 Task: Find the distance between Nashville and Edwin Warner Park.
Action: Key pressed <Key.backspace>nashville
Screenshot: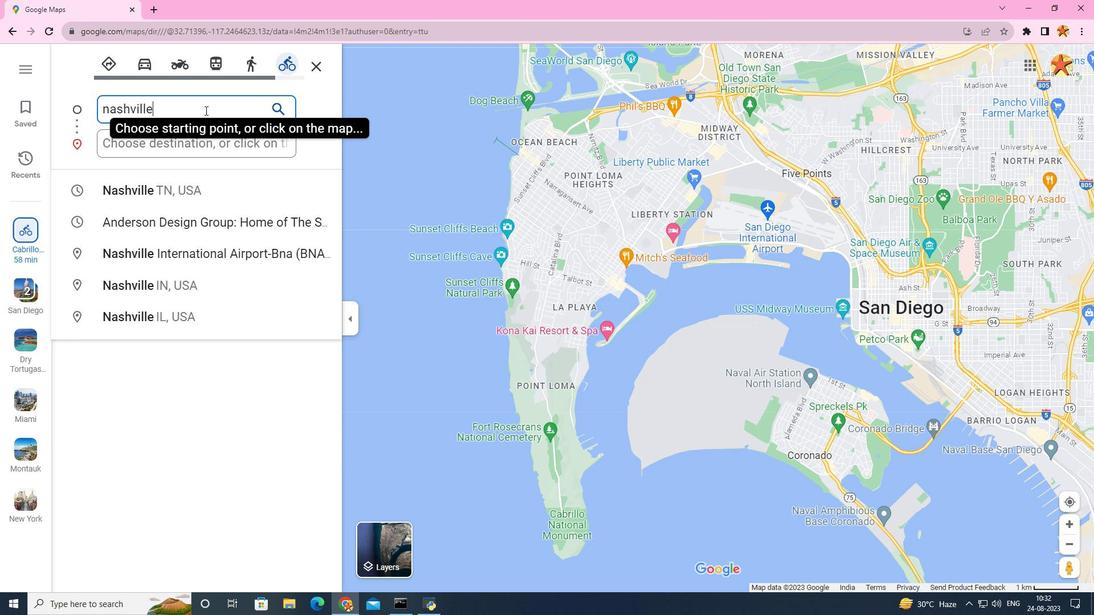 
Action: Mouse moved to (172, 191)
Screenshot: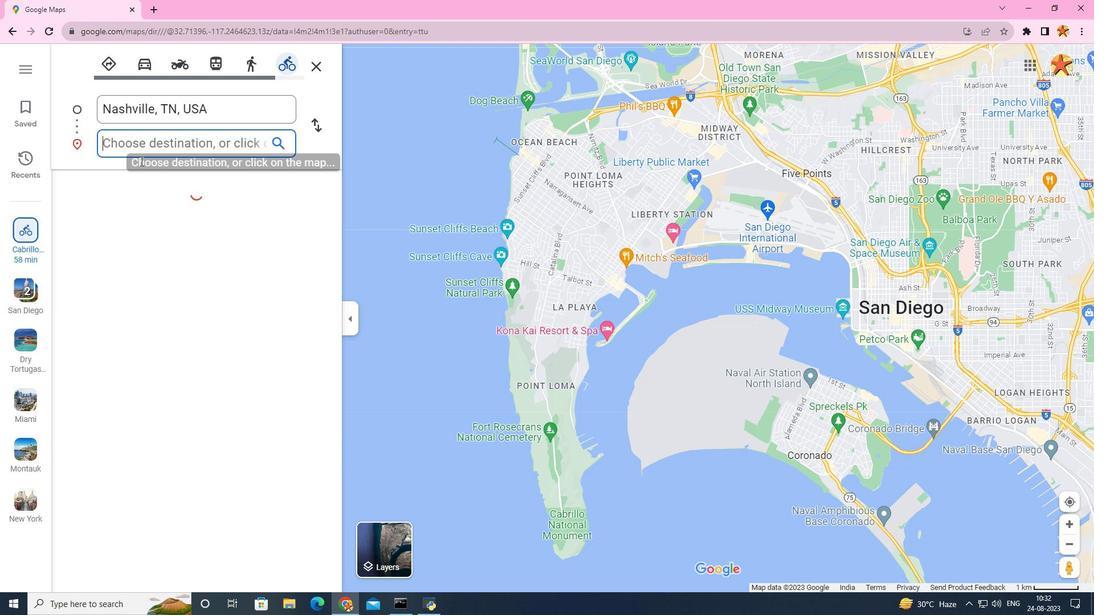 
Action: Mouse pressed left at (172, 191)
Screenshot: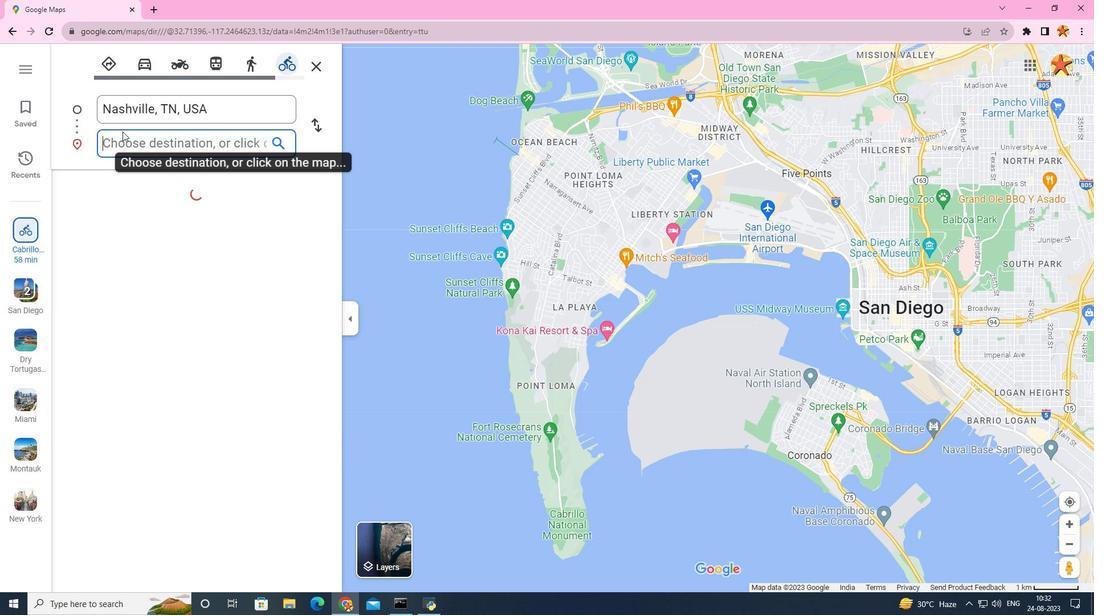 
Action: Mouse moved to (114, 138)
Screenshot: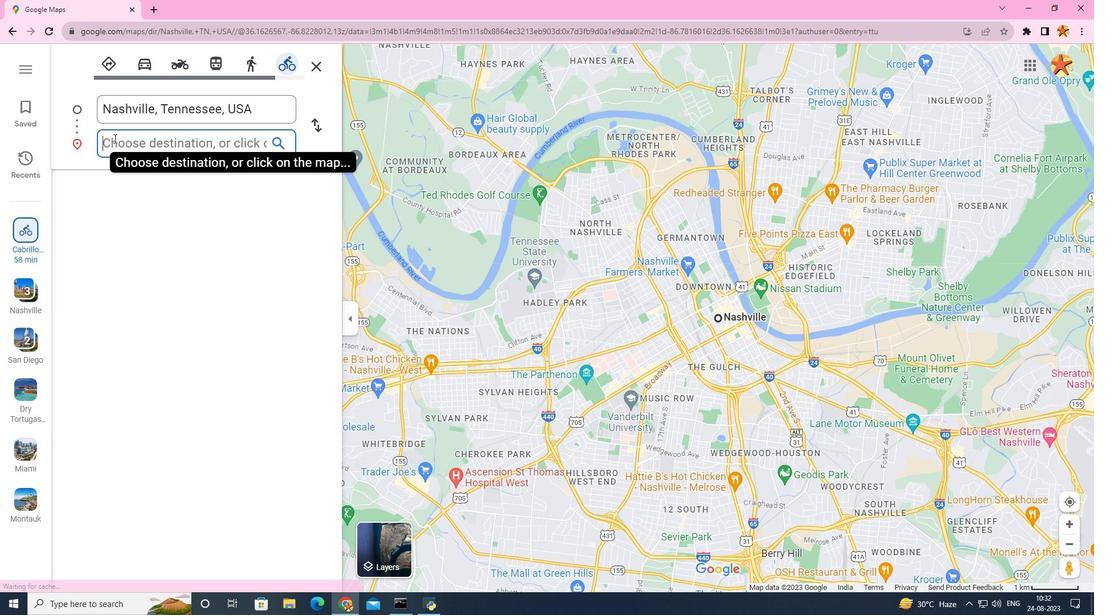 
Action: Mouse pressed left at (114, 138)
Screenshot: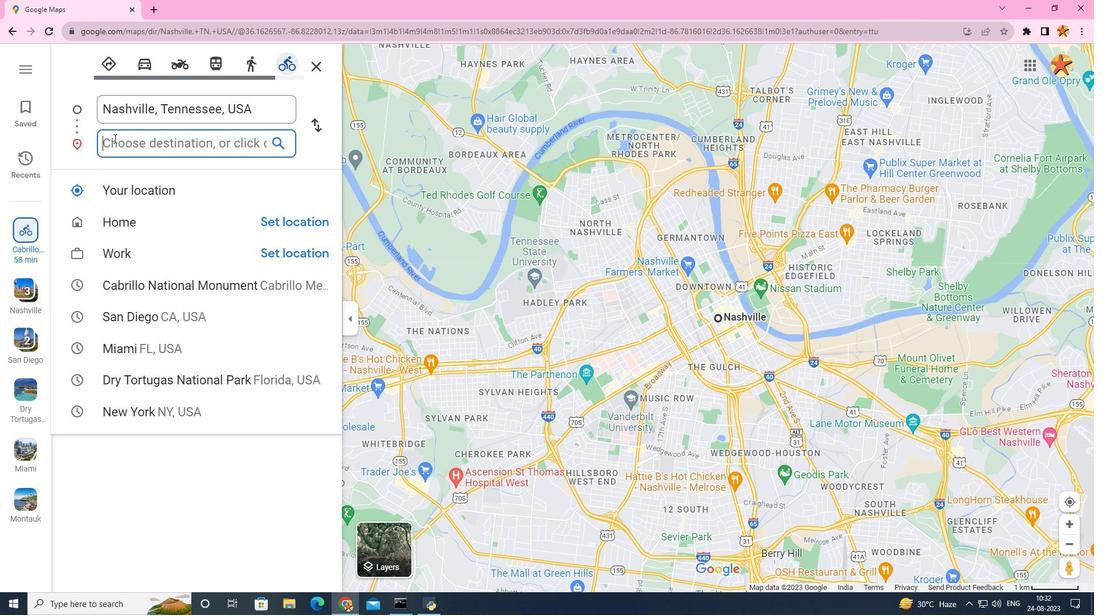 
Action: Mouse moved to (112, 140)
Screenshot: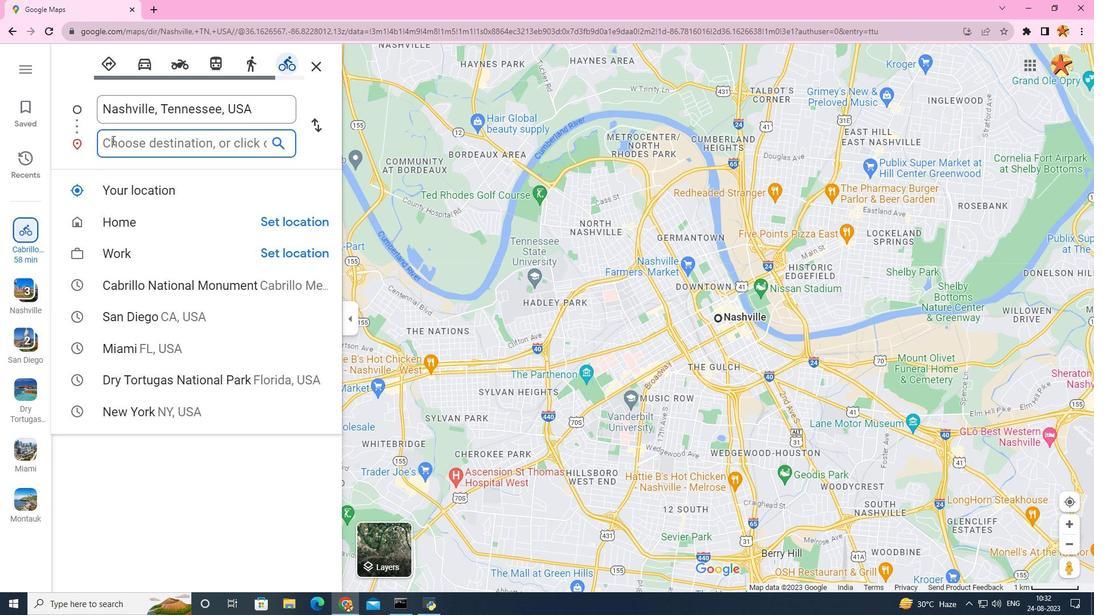 
Action: Key pressed edwin<Key.space>
Screenshot: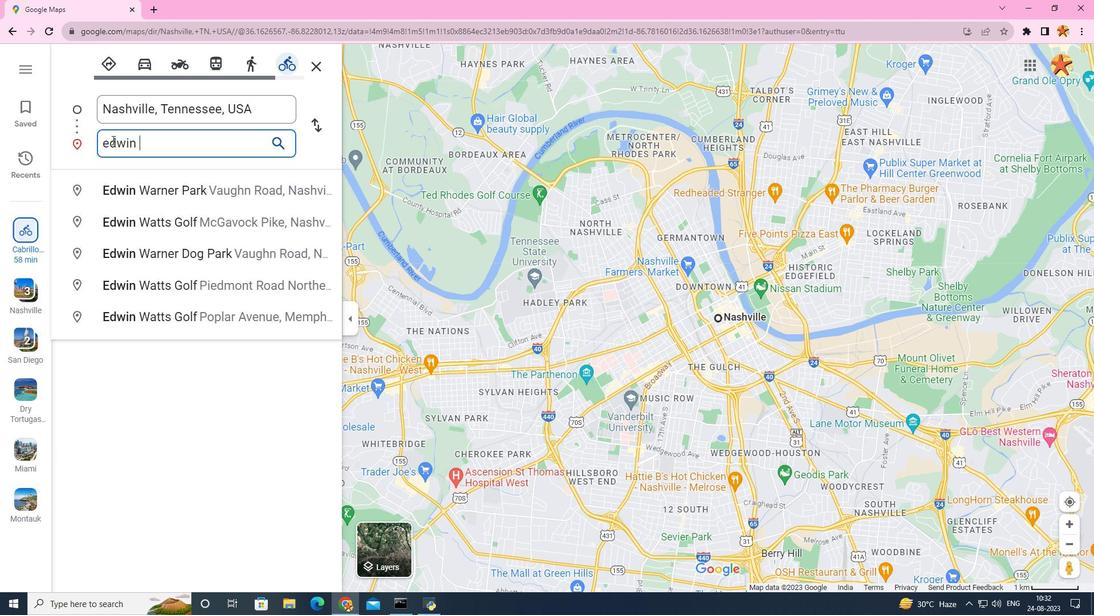 
Action: Mouse moved to (129, 181)
Screenshot: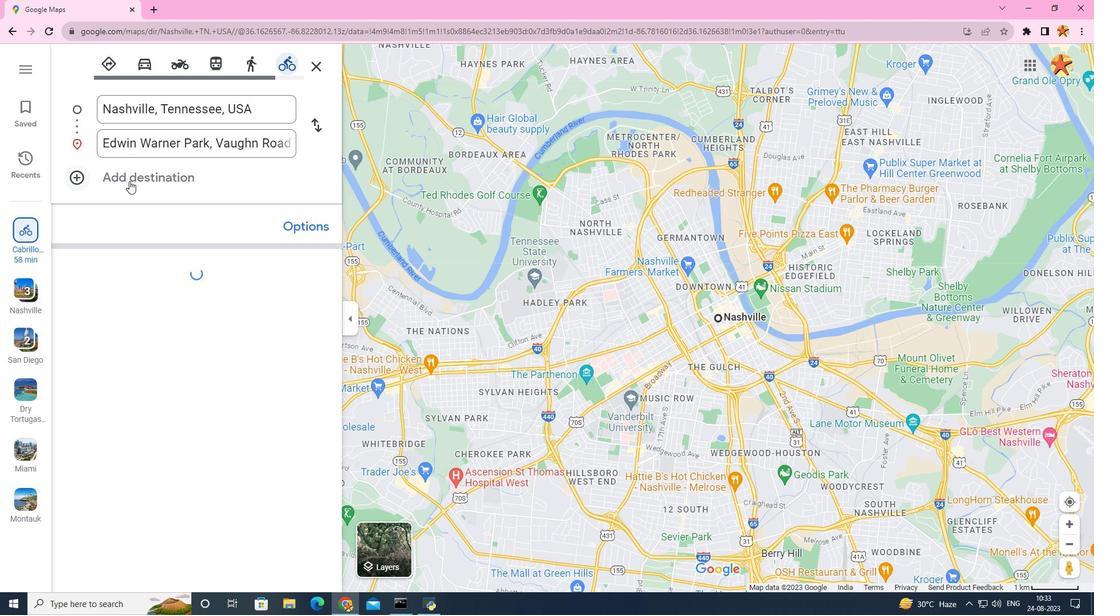 
Action: Mouse pressed left at (129, 181)
Screenshot: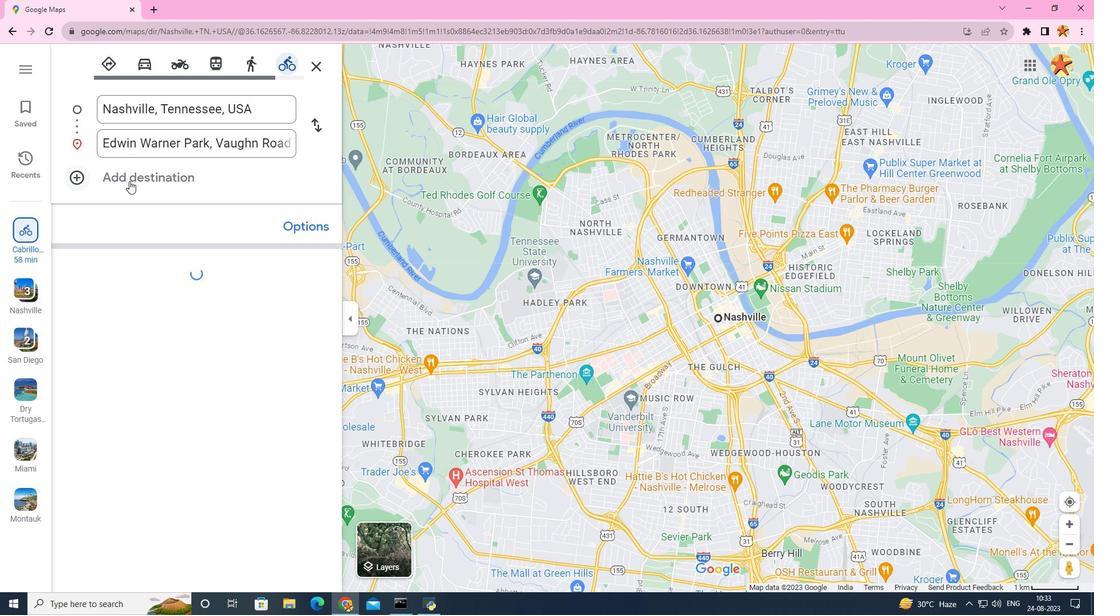 
Action: Mouse moved to (620, 555)
Screenshot: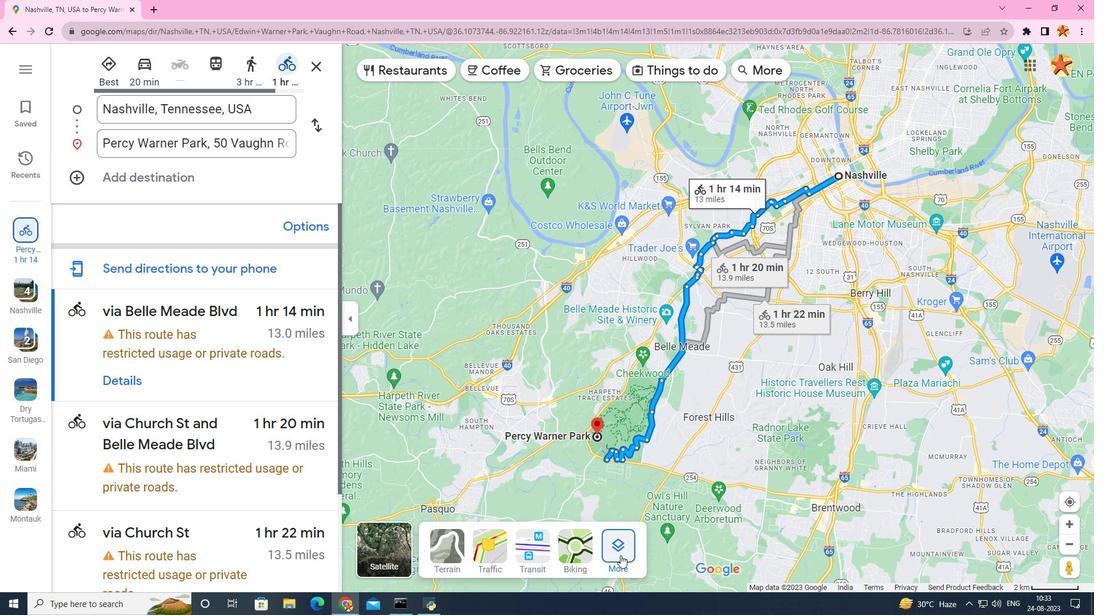 
Action: Mouse pressed left at (620, 555)
Screenshot: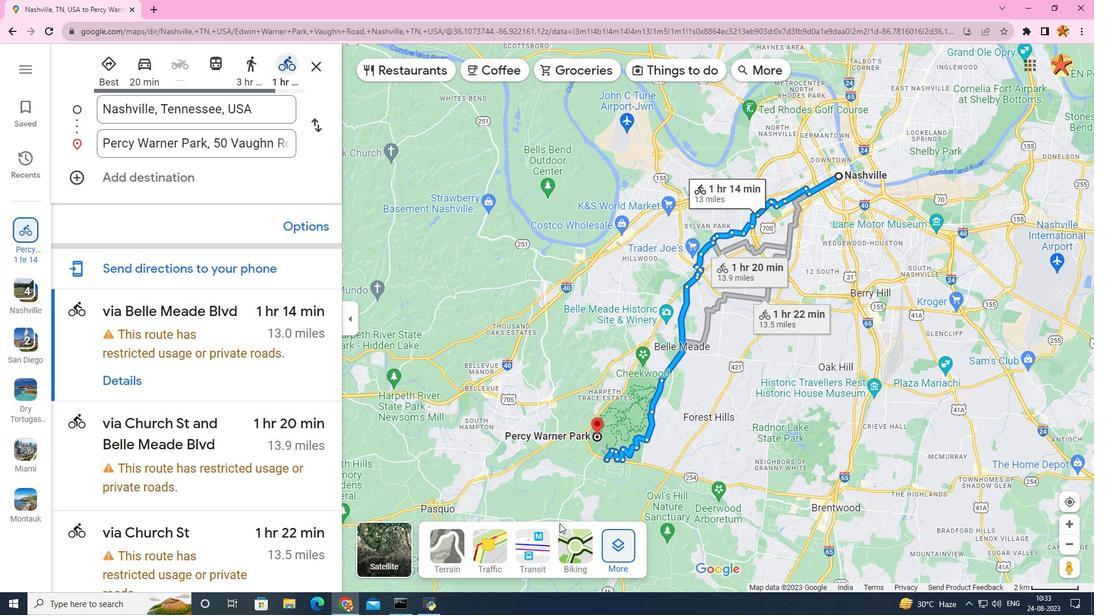 
Action: Mouse moved to (483, 428)
Screenshot: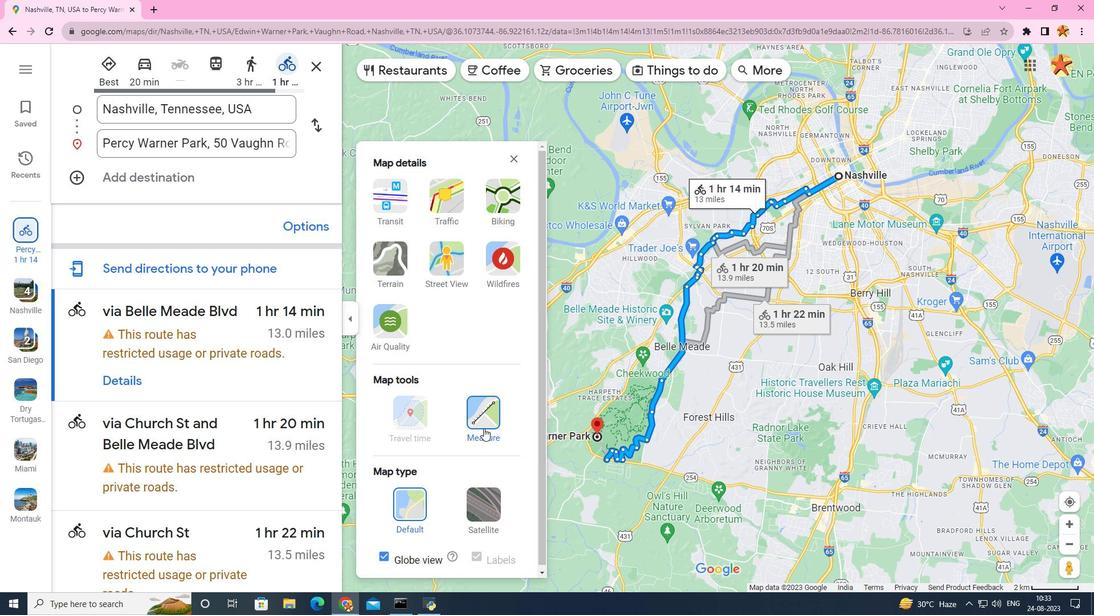 
Action: Mouse pressed left at (483, 428)
Screenshot: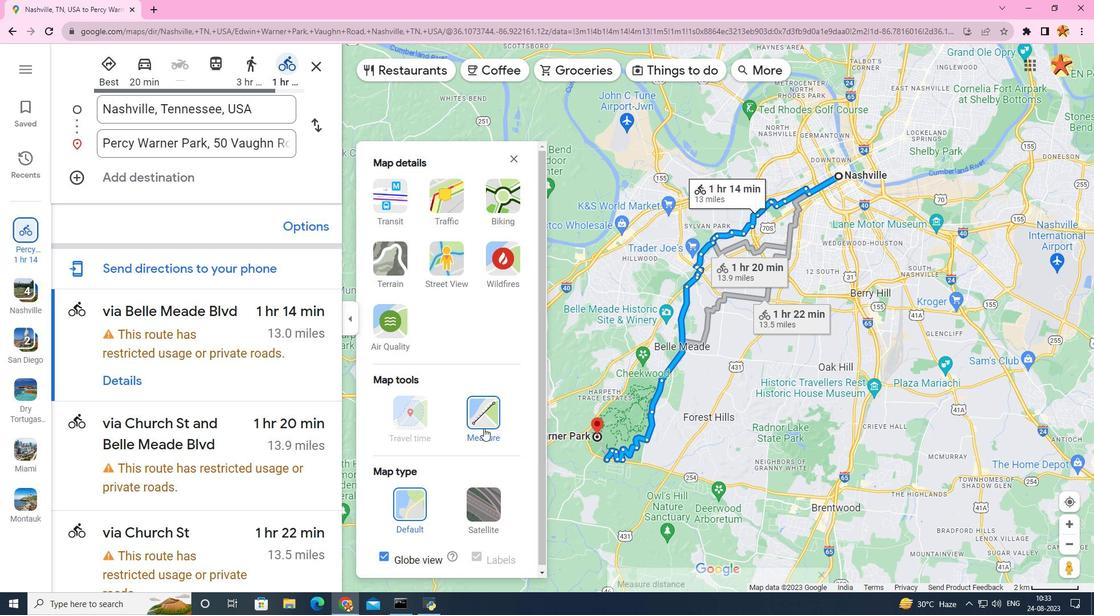 
Action: Mouse moved to (597, 434)
Screenshot: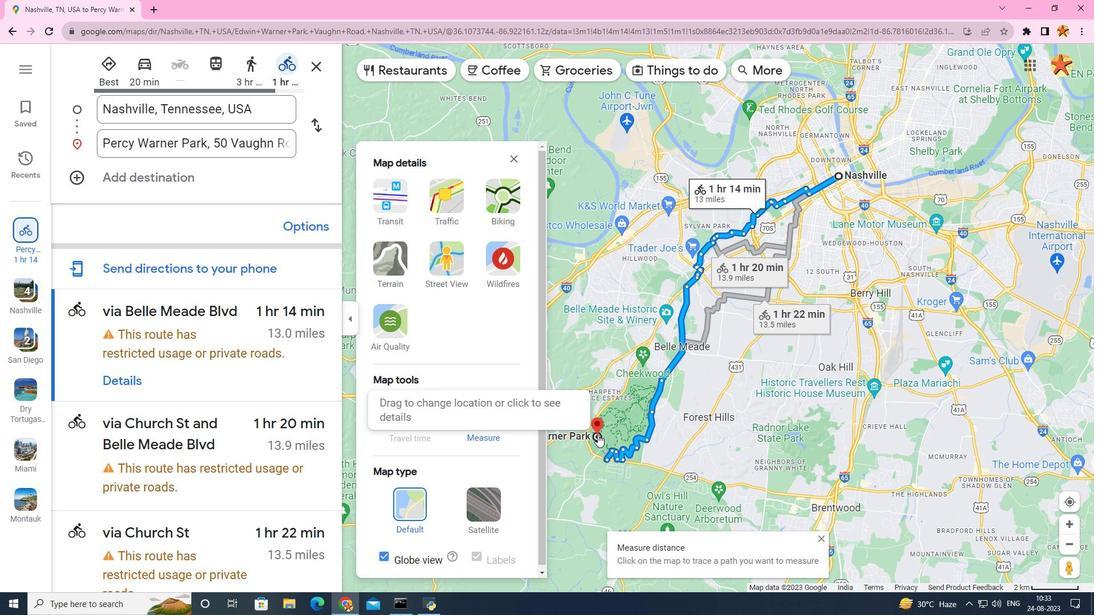 
Action: Mouse pressed left at (597, 434)
Screenshot: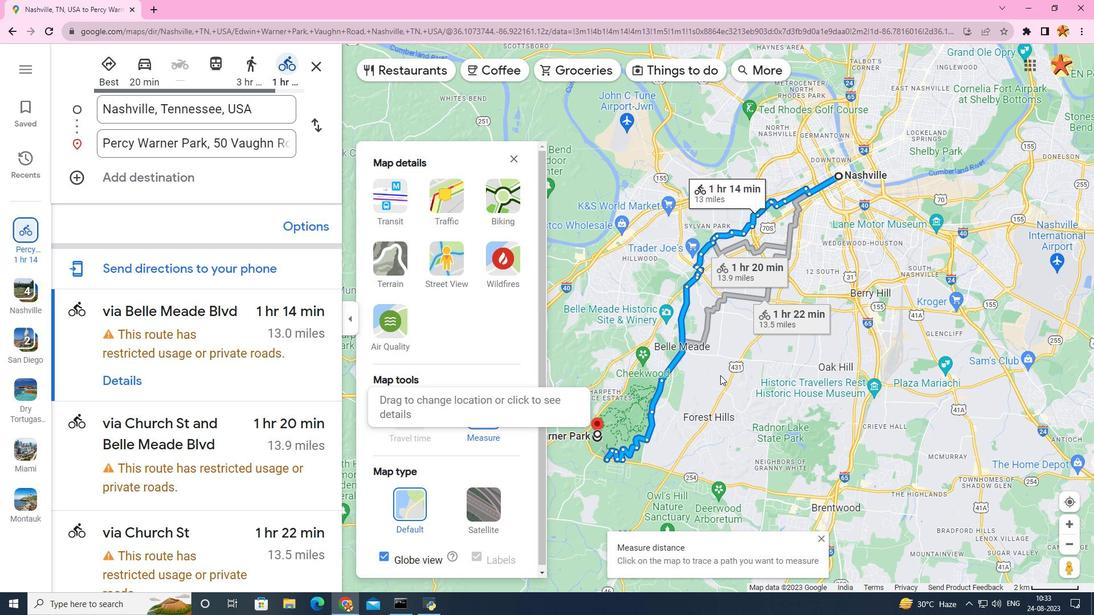 
Action: Mouse moved to (838, 175)
Screenshot: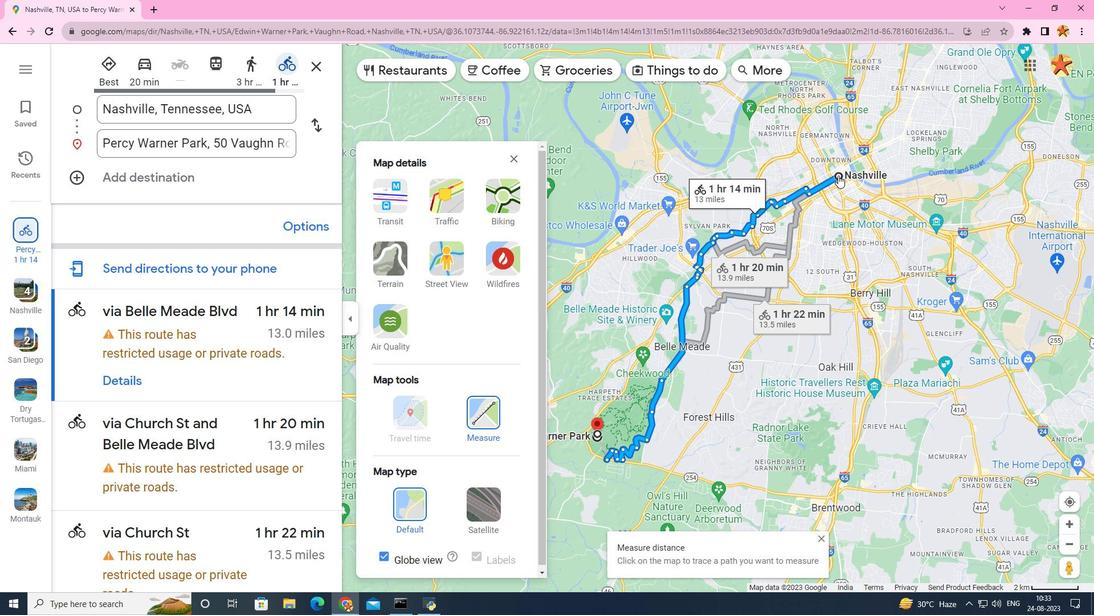 
Action: Mouse pressed left at (838, 175)
Screenshot: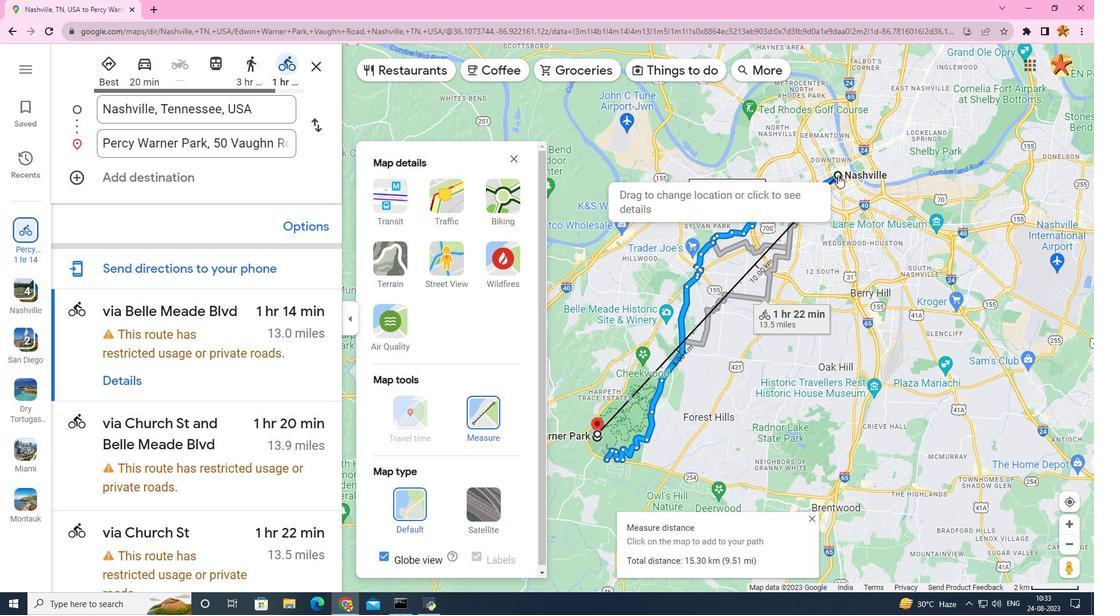 
Action: Mouse moved to (615, 360)
Screenshot: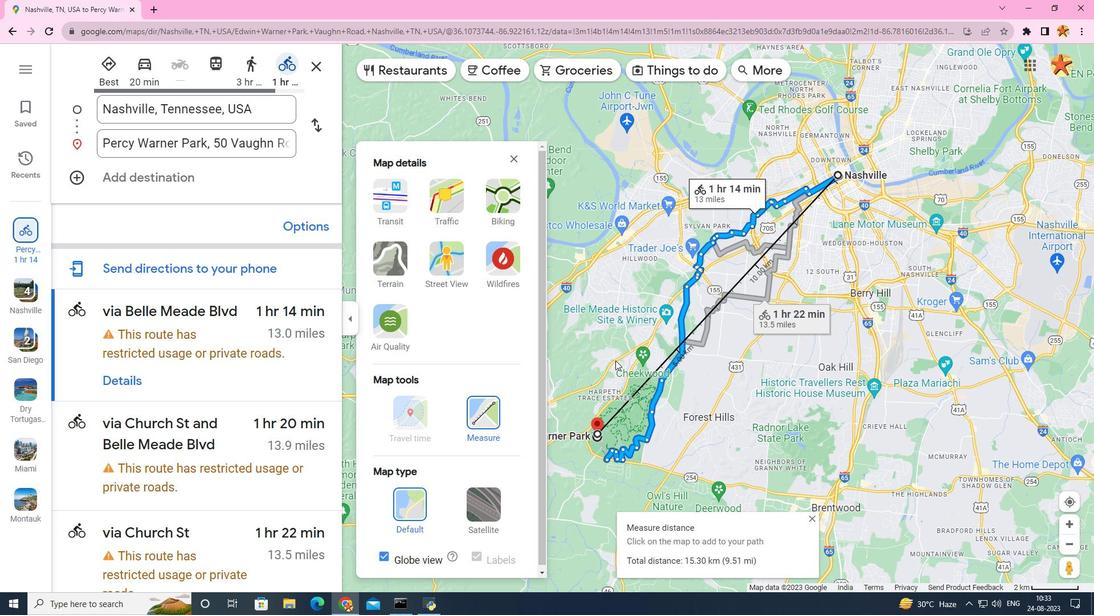 
